 Task: Plan a visit to the local art fair on the 5th at 1:00 PM.
Action: Mouse moved to (115, 171)
Screenshot: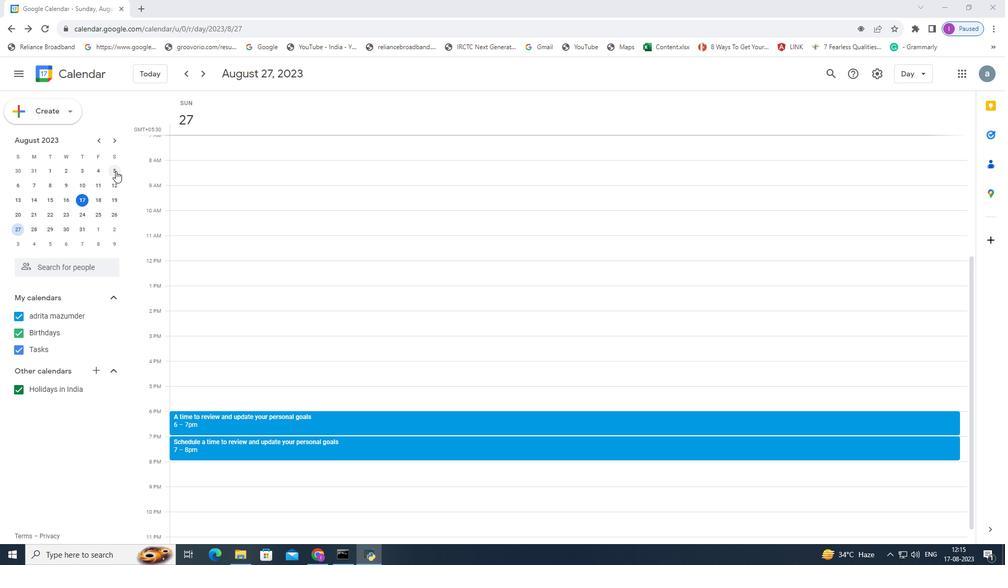 
Action: Mouse pressed left at (115, 171)
Screenshot: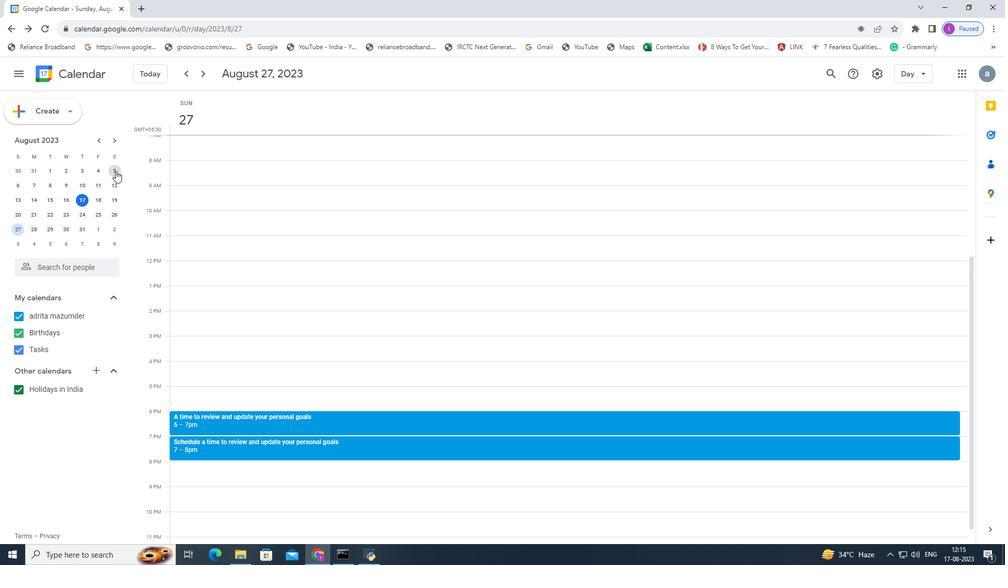 
Action: Mouse moved to (163, 291)
Screenshot: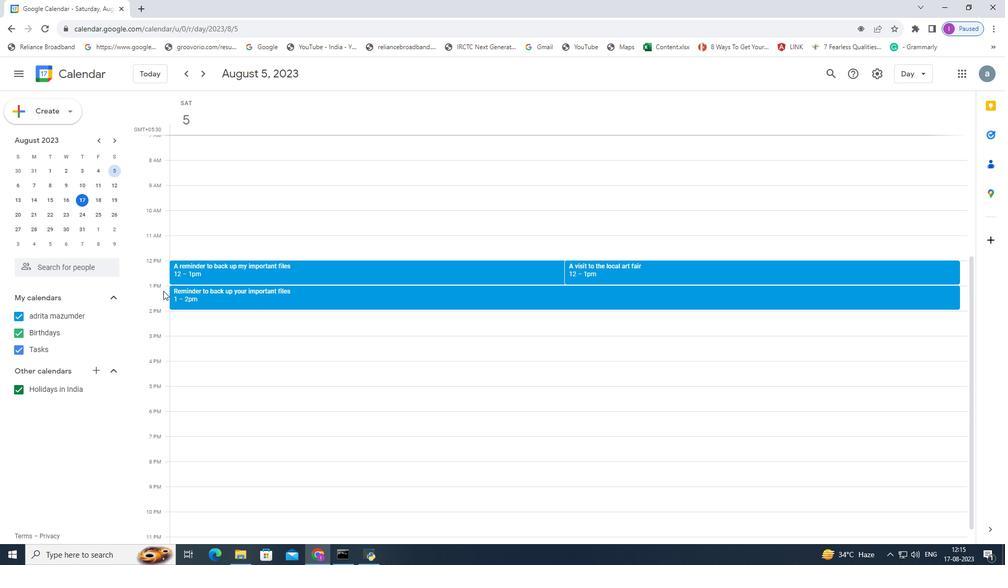 
Action: Mouse pressed left at (163, 291)
Screenshot: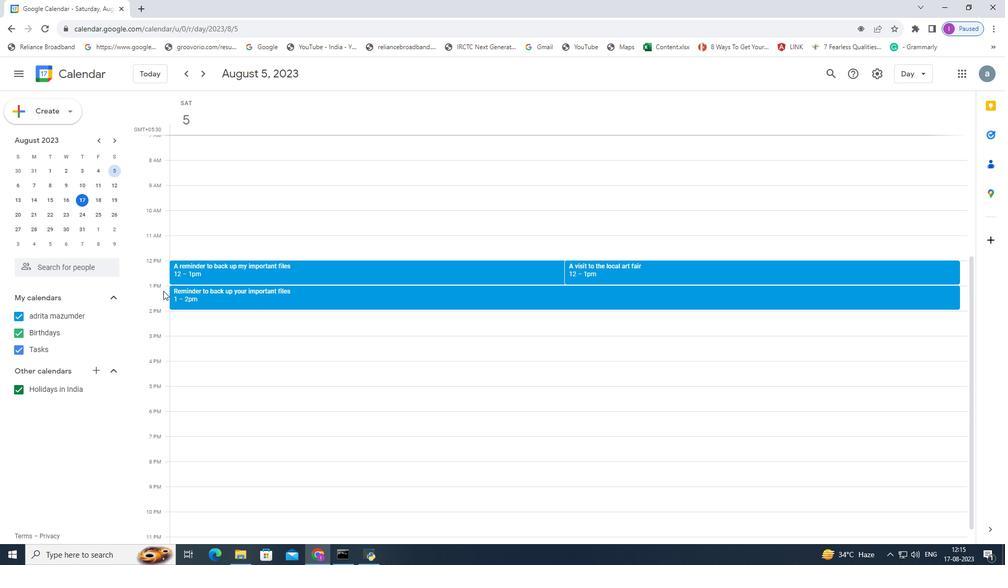 
Action: Mouse moved to (483, 202)
Screenshot: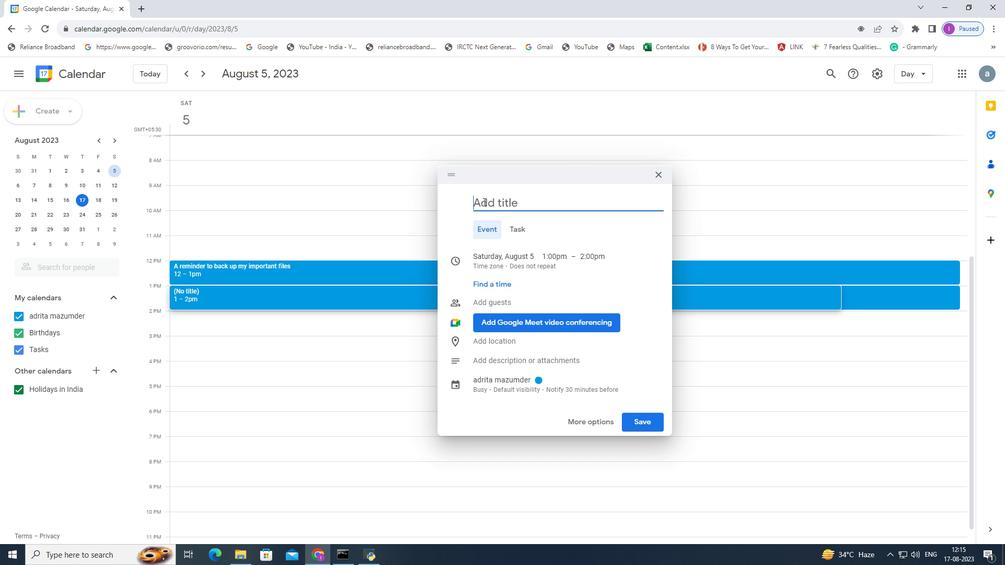 
Action: Mouse pressed left at (483, 202)
Screenshot: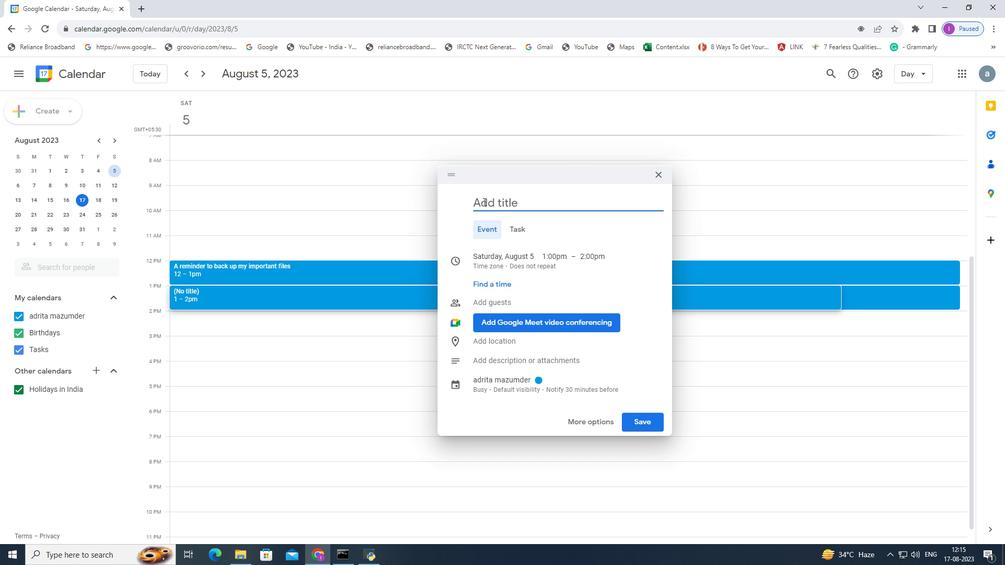 
Action: Key pressed <Key.shift>A<Key.space>visit<Key.space>to<Key.space>the<Key.space>local<Key.space>art<Key.space>fair
Screenshot: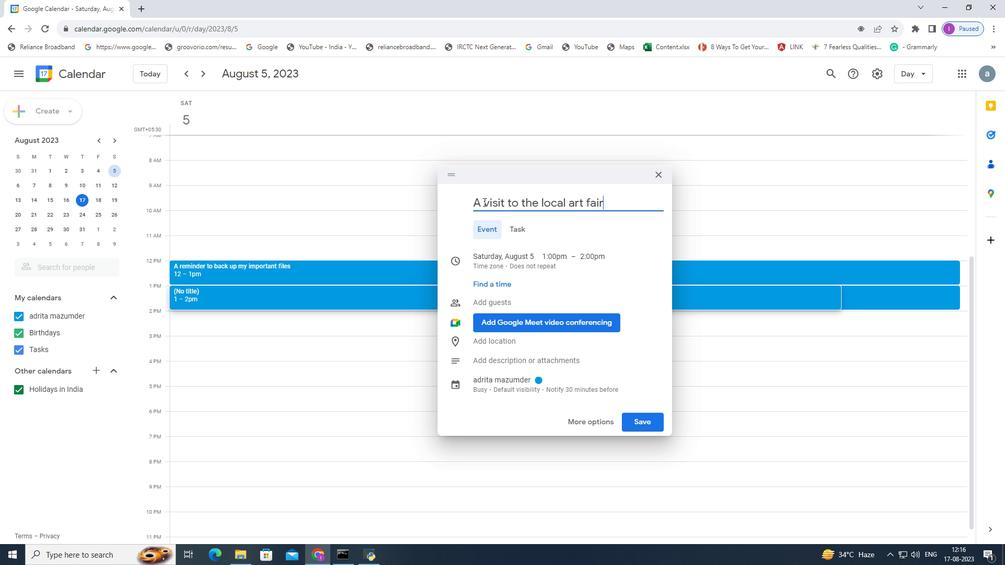 
Action: Mouse moved to (641, 425)
Screenshot: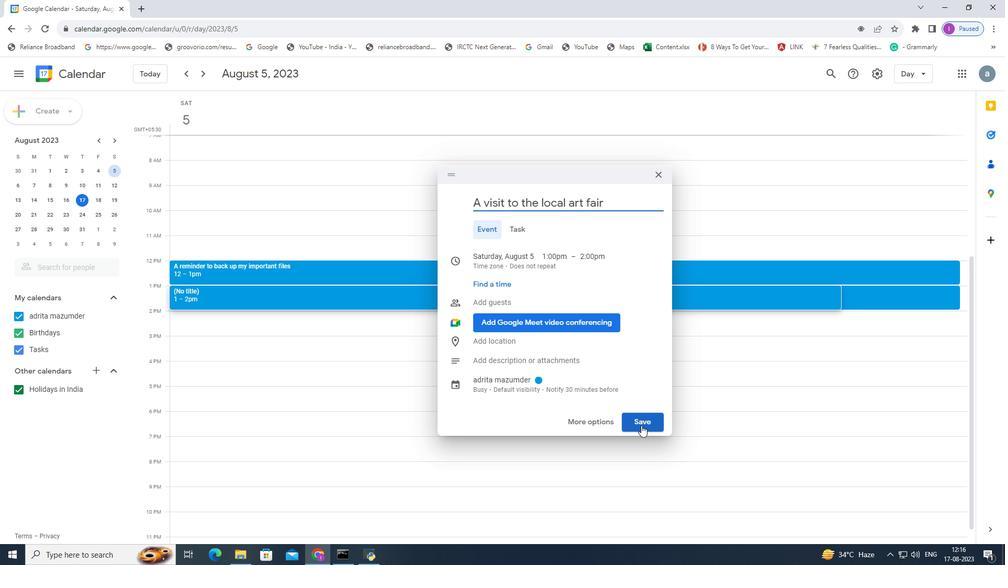 
Action: Mouse pressed left at (641, 425)
Screenshot: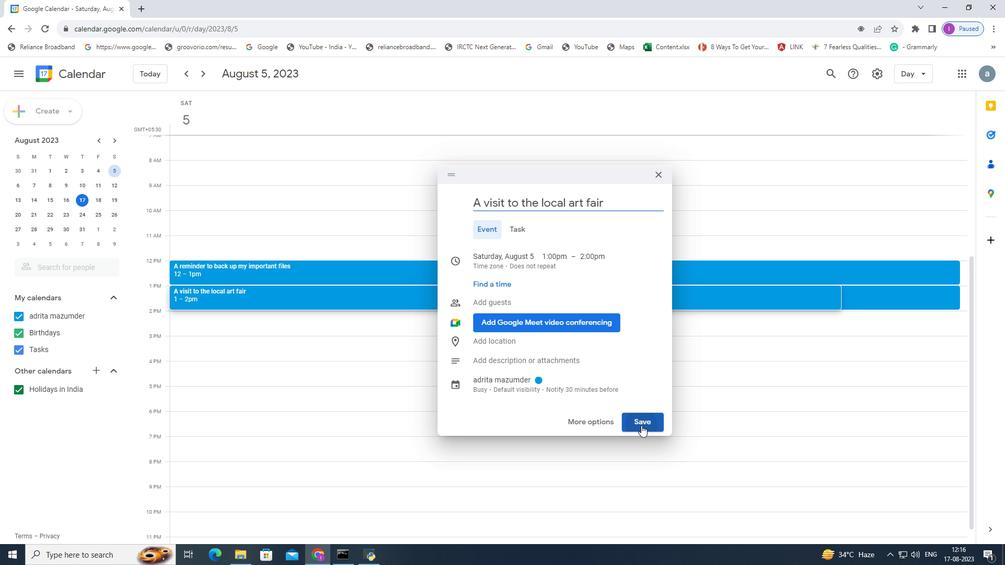 
Action: Mouse moved to (640, 425)
Screenshot: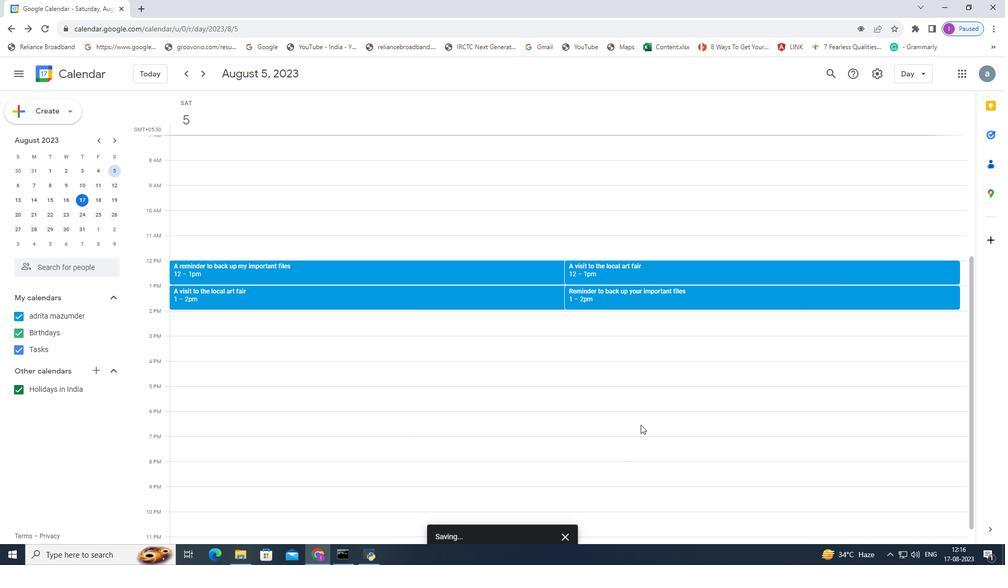 
